 Task: Edit the avatar of the profile "Smith" to Onigiri.
Action: Mouse moved to (915, 25)
Screenshot: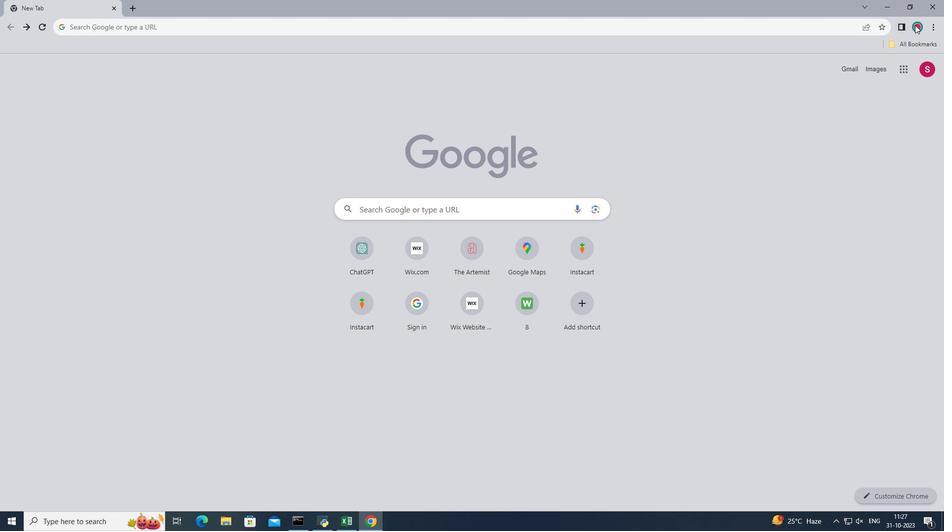 
Action: Mouse pressed left at (915, 25)
Screenshot: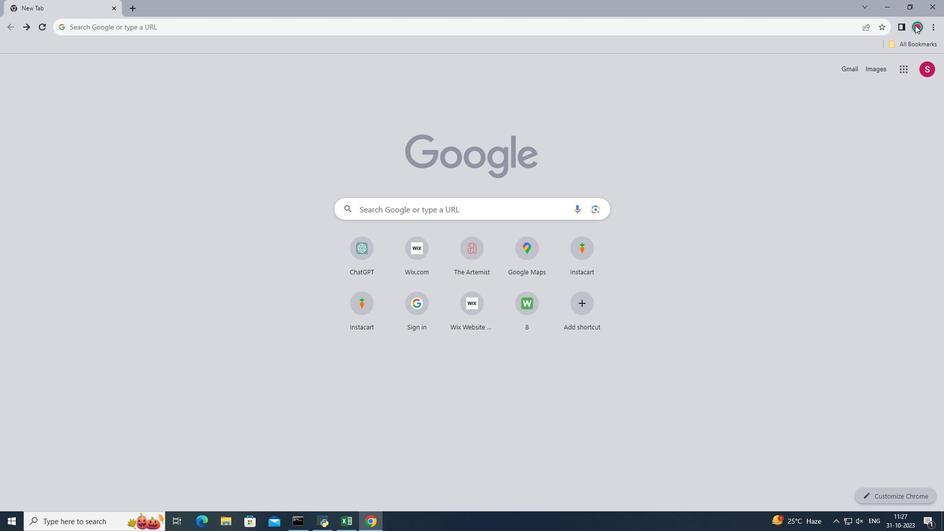 
Action: Mouse moved to (907, 243)
Screenshot: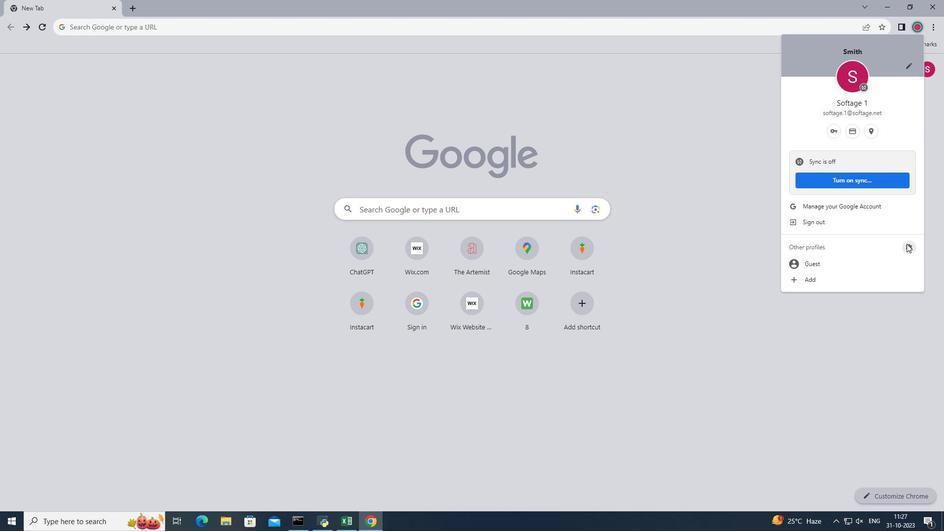 
Action: Mouse pressed left at (907, 243)
Screenshot: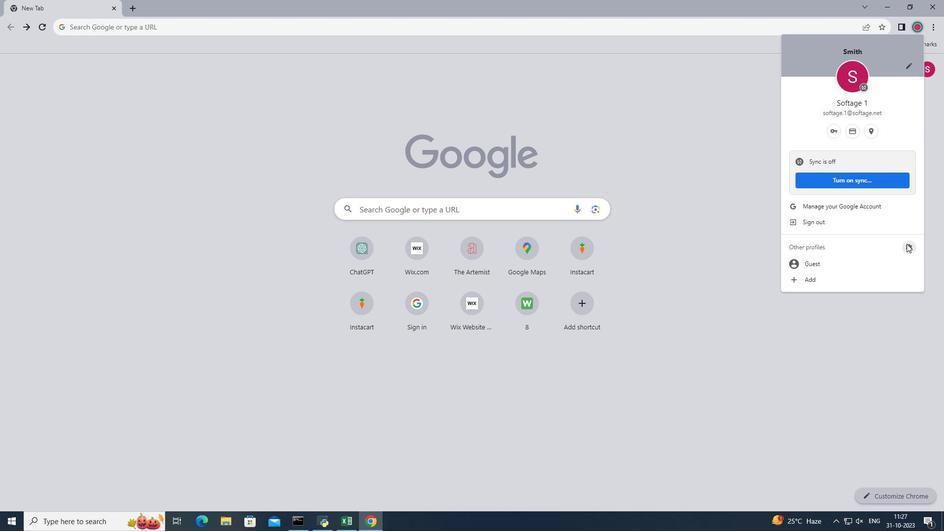 
Action: Mouse moved to (461, 267)
Screenshot: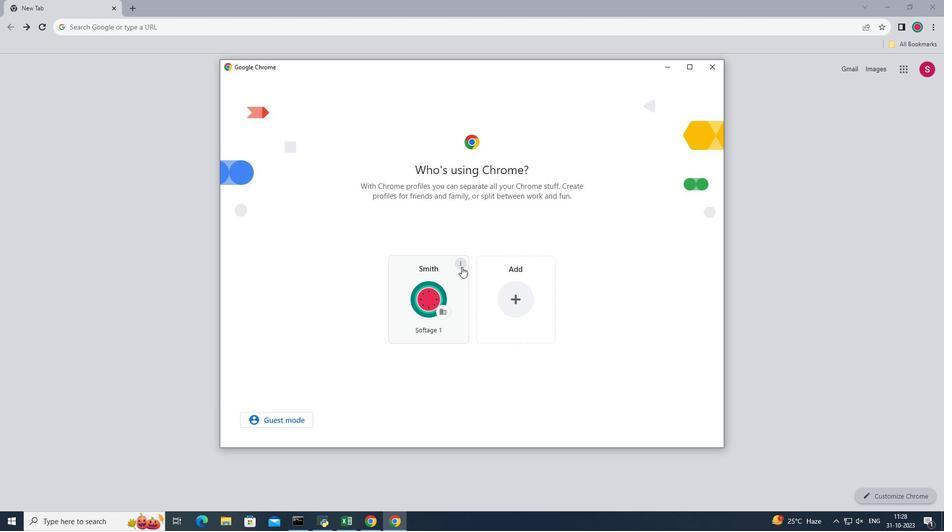 
Action: Mouse pressed left at (461, 267)
Screenshot: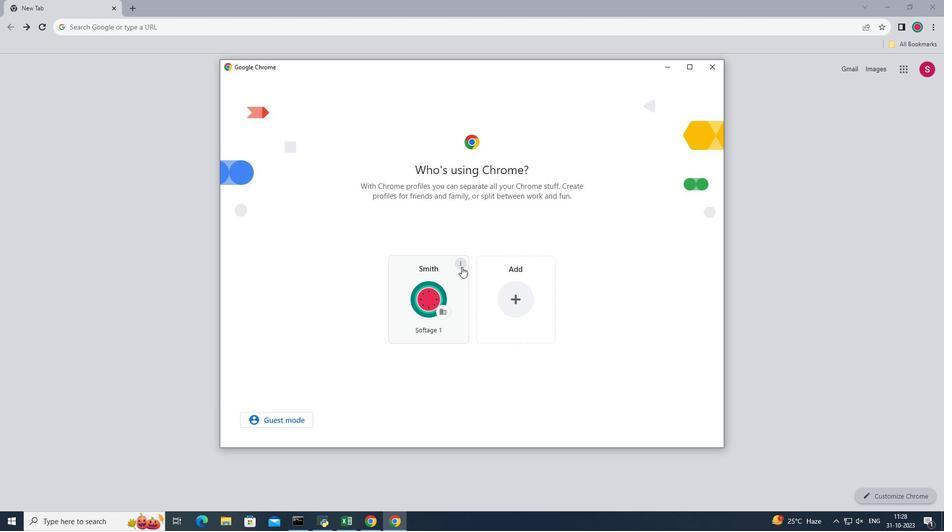 
Action: Mouse pressed left at (461, 267)
Screenshot: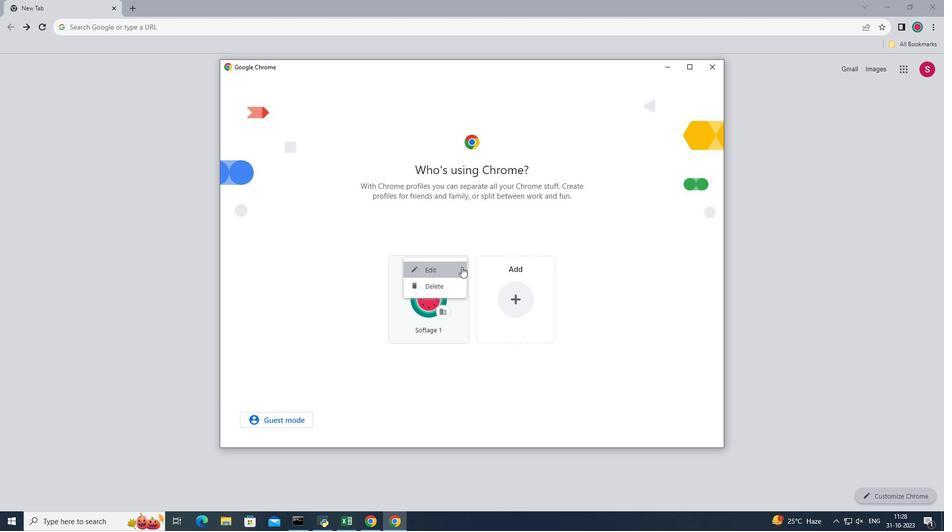 
Action: Mouse moved to (641, 245)
Screenshot: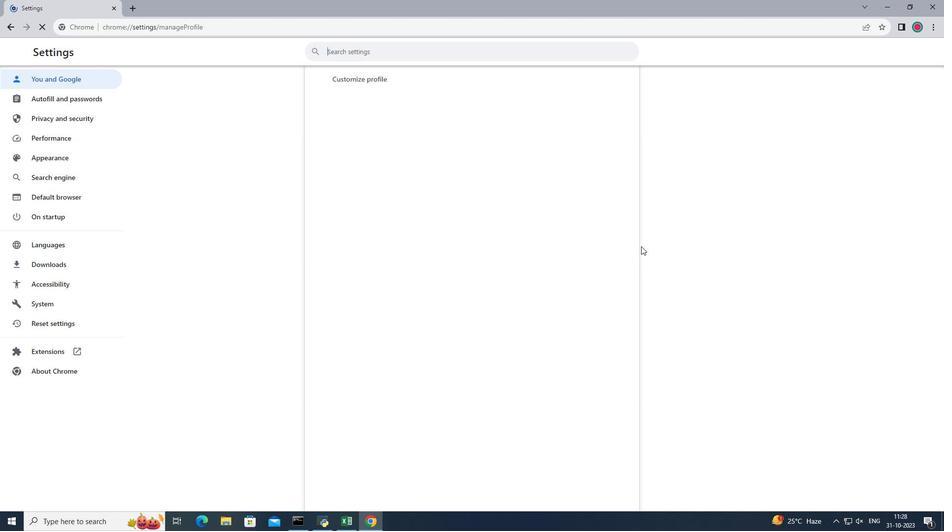 
Action: Mouse scrolled (641, 245) with delta (0, 0)
Screenshot: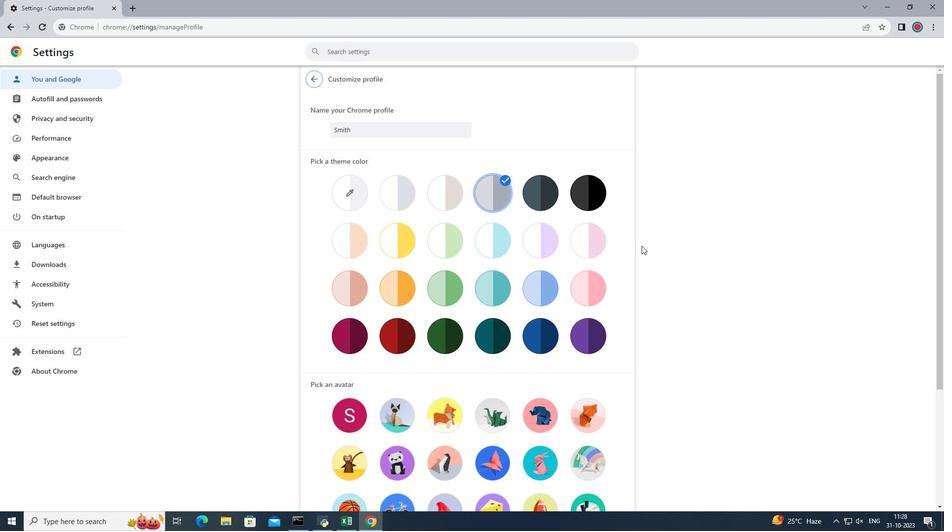 
Action: Mouse scrolled (641, 245) with delta (0, 0)
Screenshot: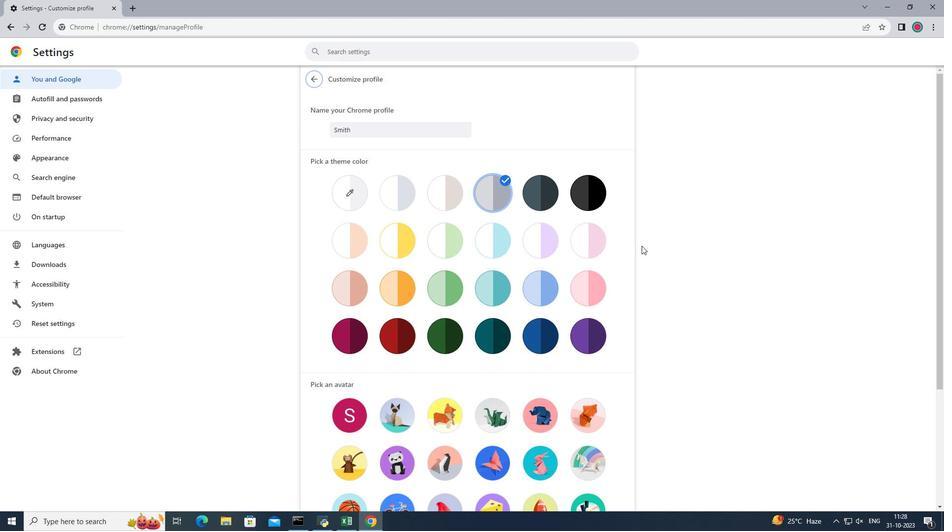 
Action: Mouse scrolled (641, 245) with delta (0, 0)
Screenshot: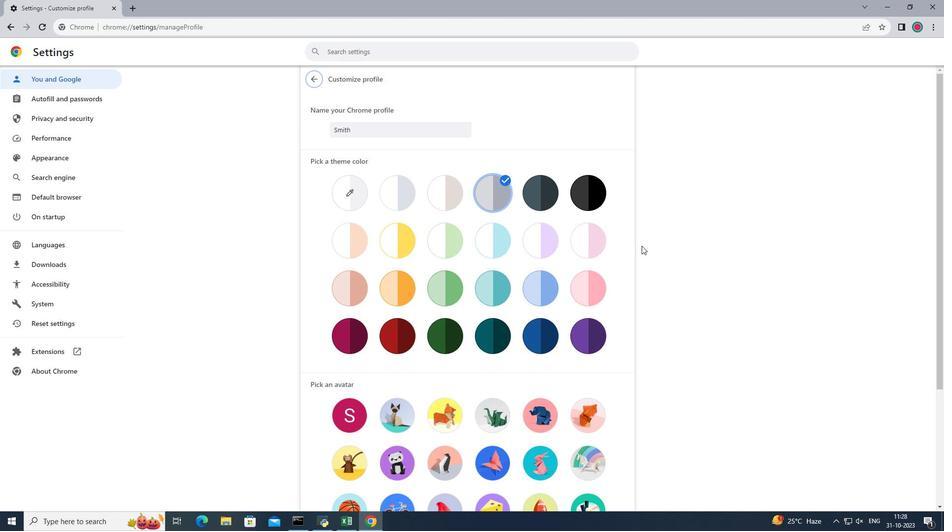 
Action: Mouse scrolled (641, 245) with delta (0, 0)
Screenshot: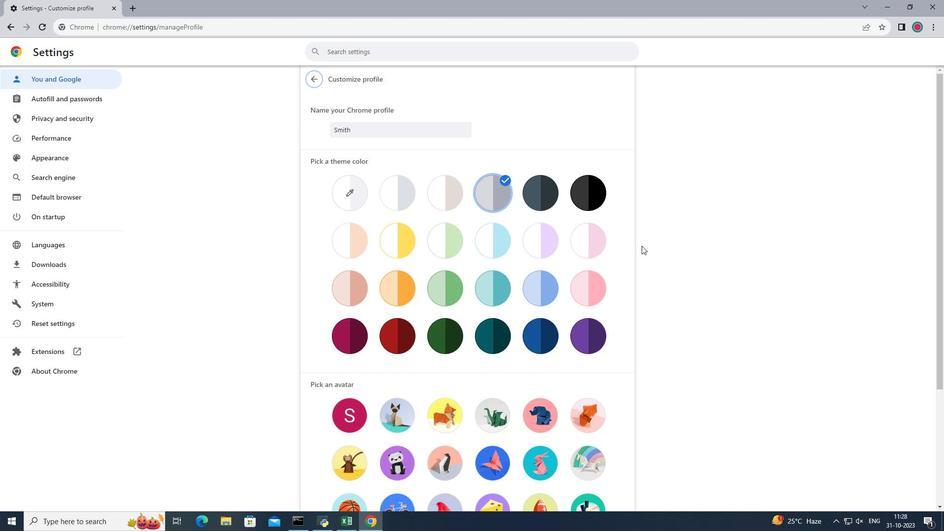 
Action: Mouse scrolled (641, 245) with delta (0, 0)
Screenshot: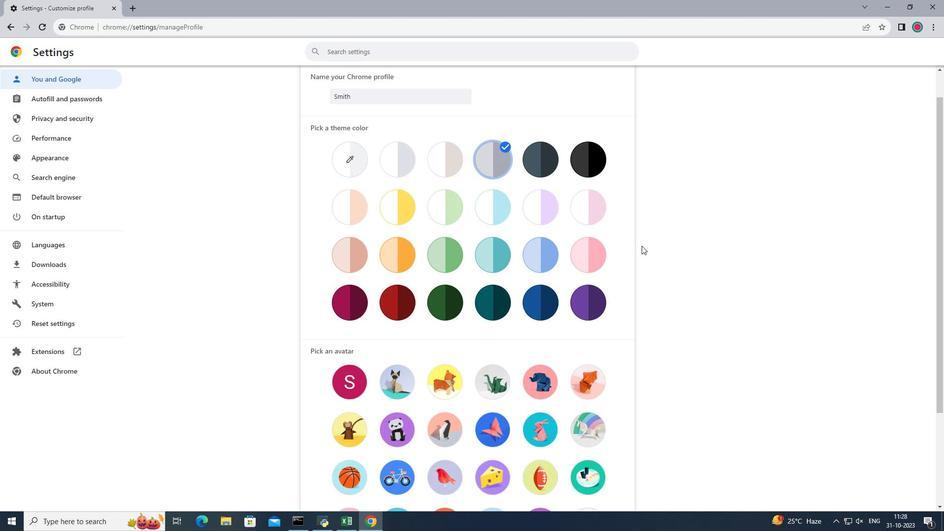 
Action: Mouse moved to (644, 243)
Screenshot: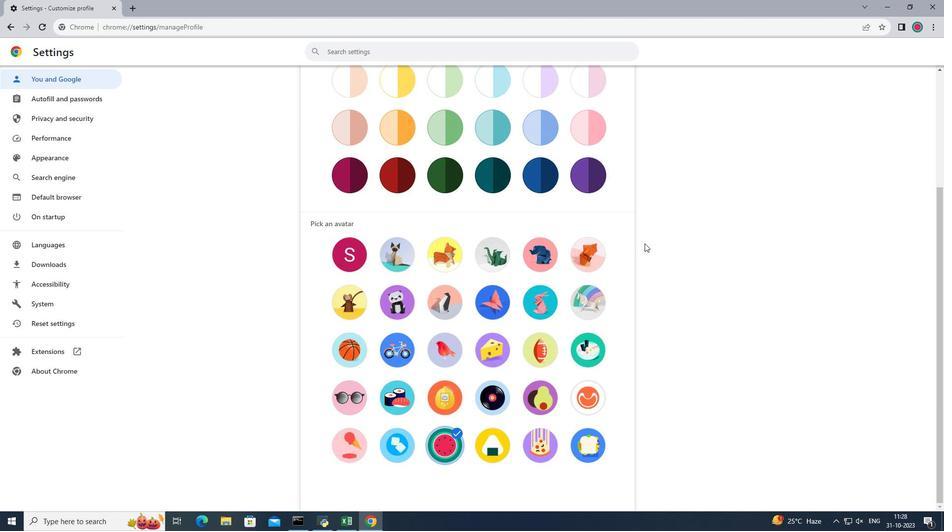 
Action: Mouse scrolled (644, 242) with delta (0, 0)
Screenshot: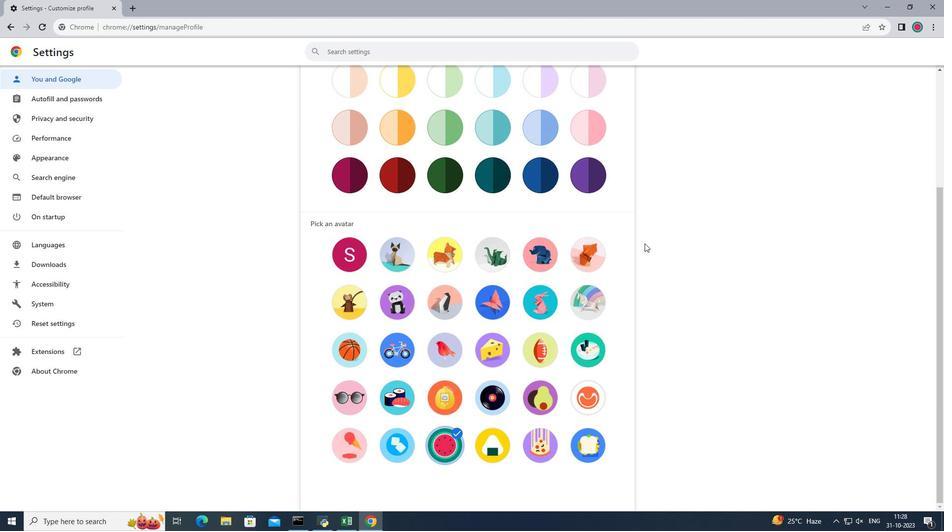 
Action: Mouse scrolled (644, 242) with delta (0, 0)
Screenshot: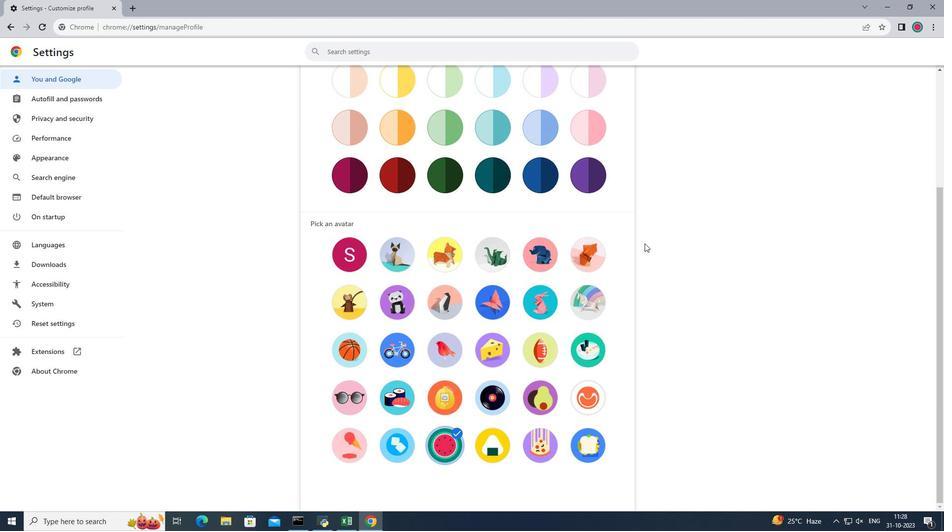 
Action: Mouse moved to (492, 445)
Screenshot: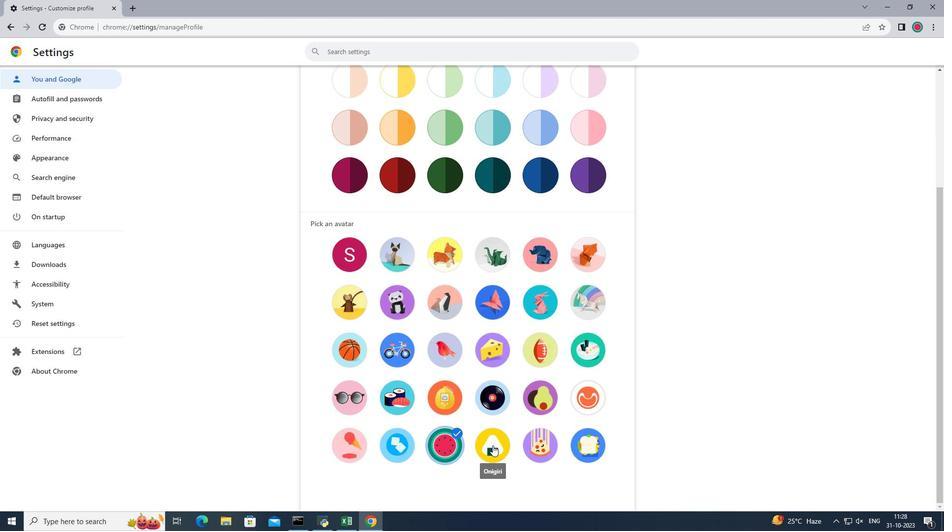 
Action: Mouse pressed left at (492, 445)
Screenshot: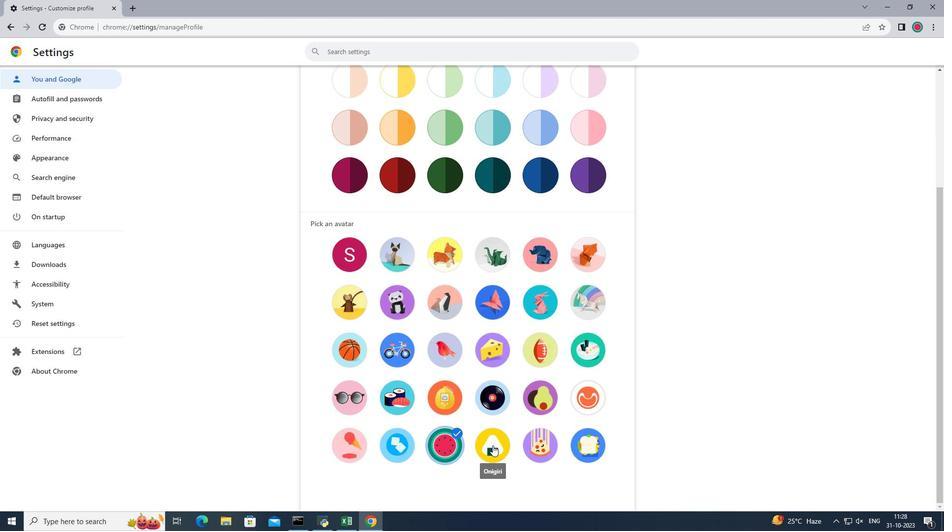 
Action: Mouse moved to (690, 330)
Screenshot: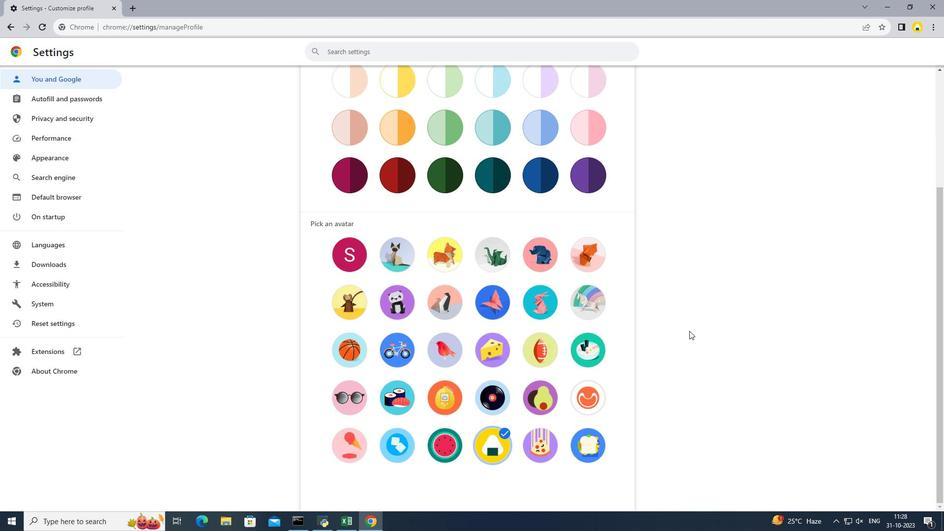 
